 Task: Add Organic Lemons Bag to the cart.
Action: Mouse moved to (319, 150)
Screenshot: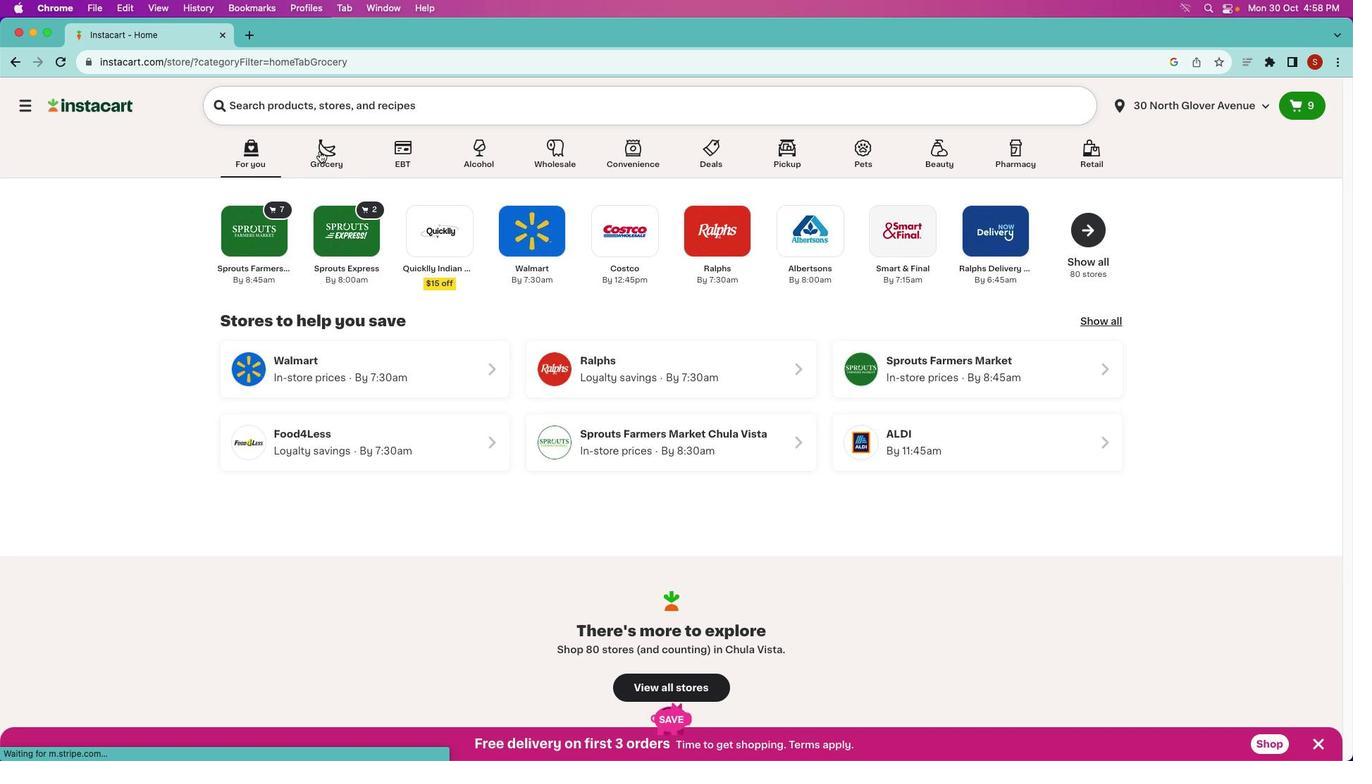
Action: Mouse pressed left at (319, 150)
Screenshot: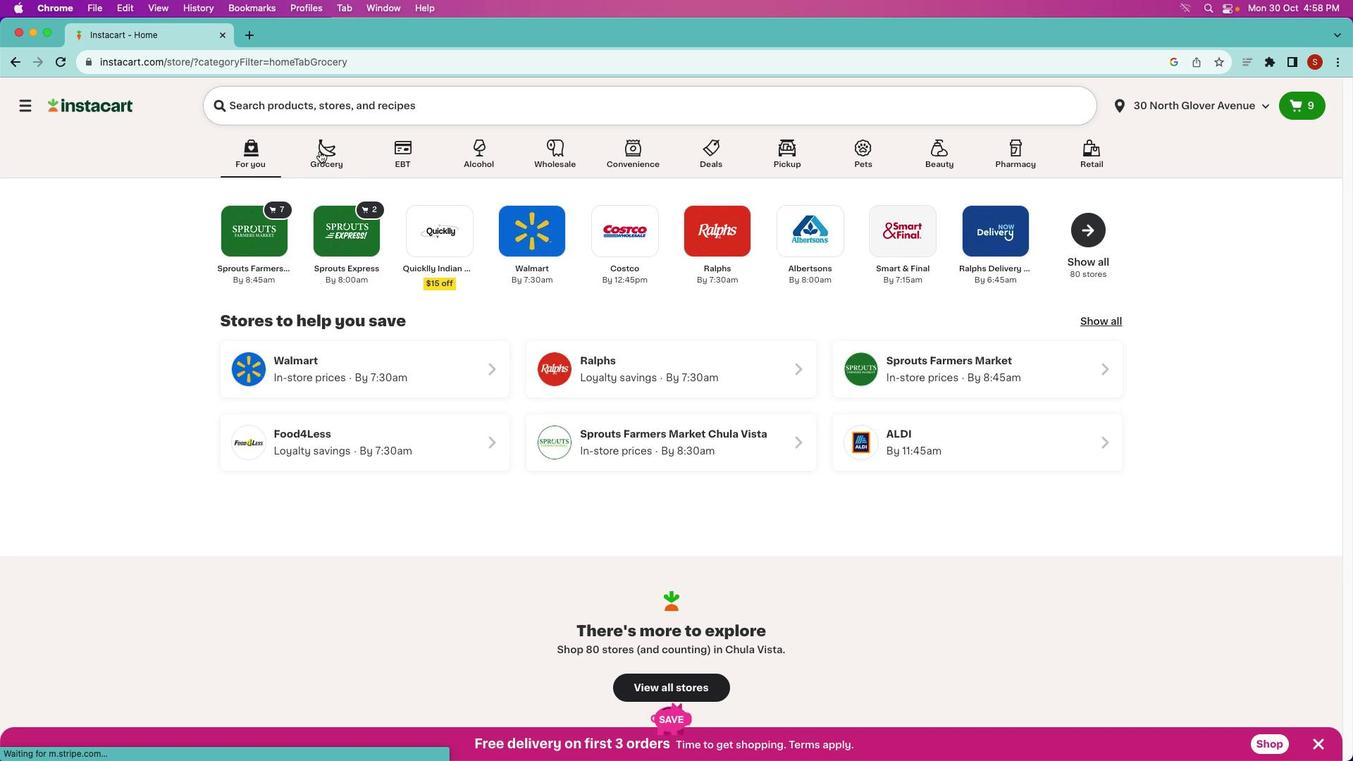 
Action: Mouse pressed left at (319, 150)
Screenshot: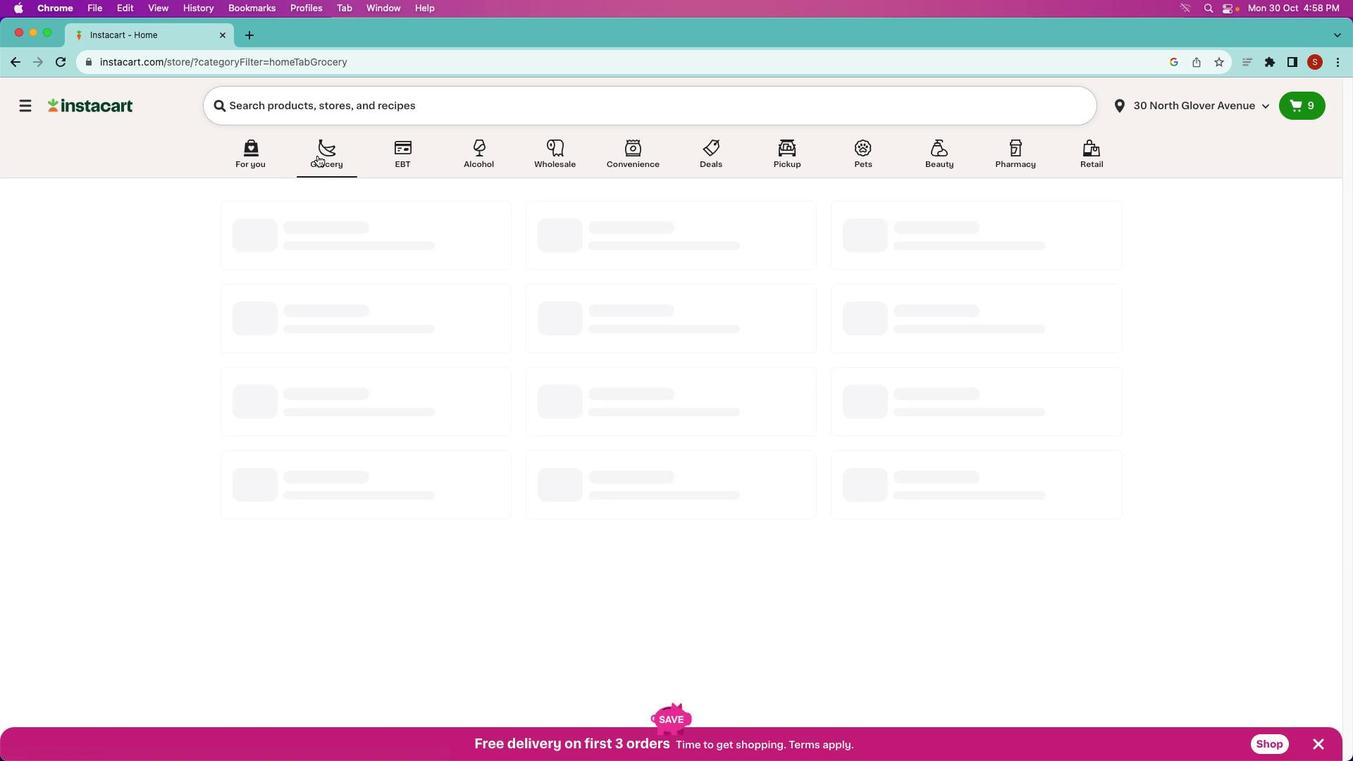 
Action: Mouse moved to (296, 216)
Screenshot: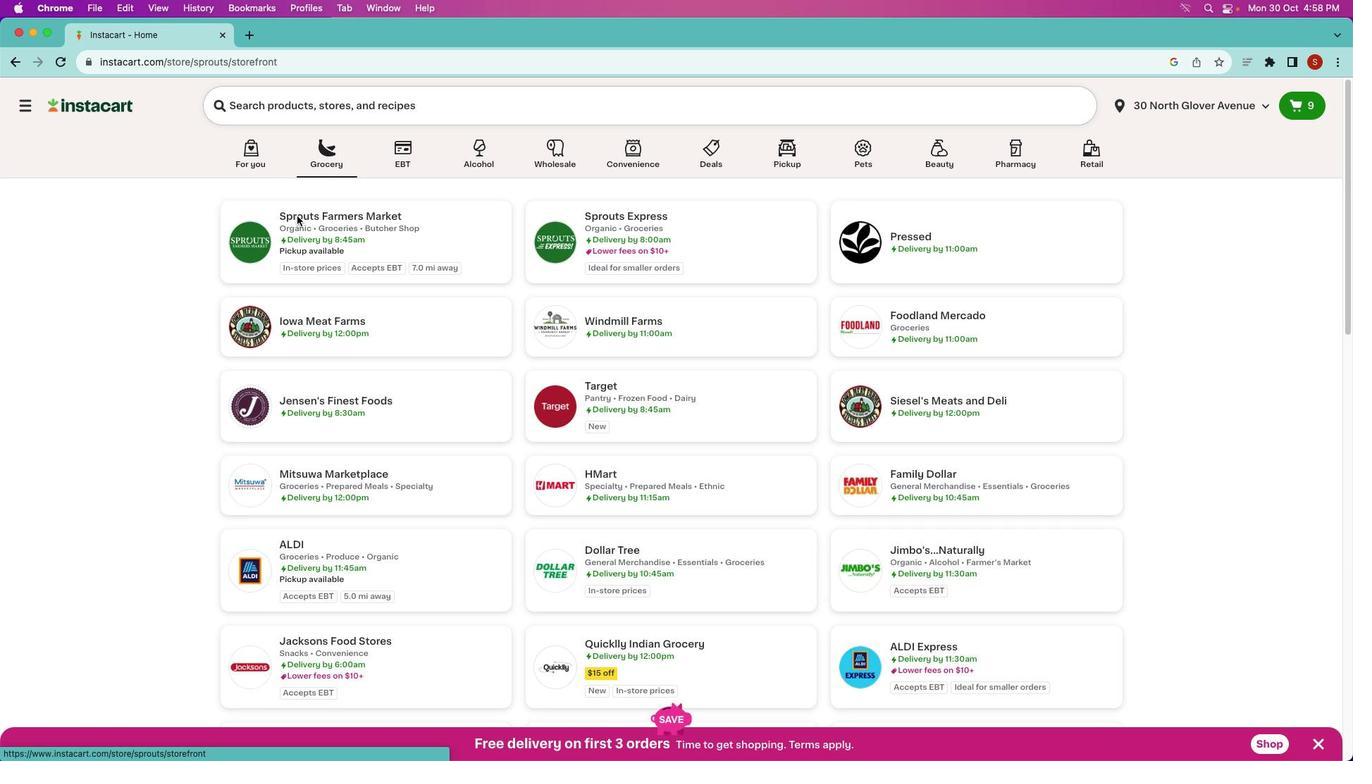
Action: Mouse pressed left at (296, 216)
Screenshot: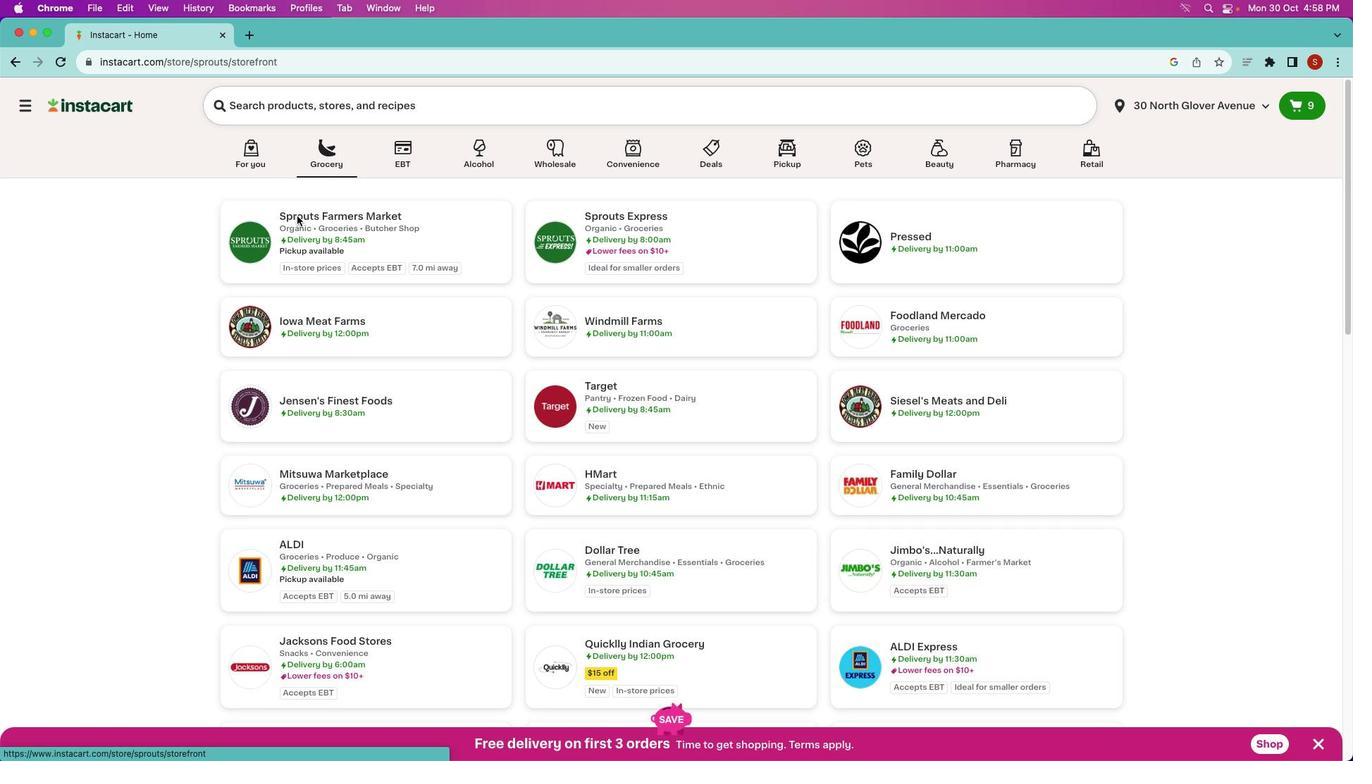 
Action: Mouse pressed left at (296, 216)
Screenshot: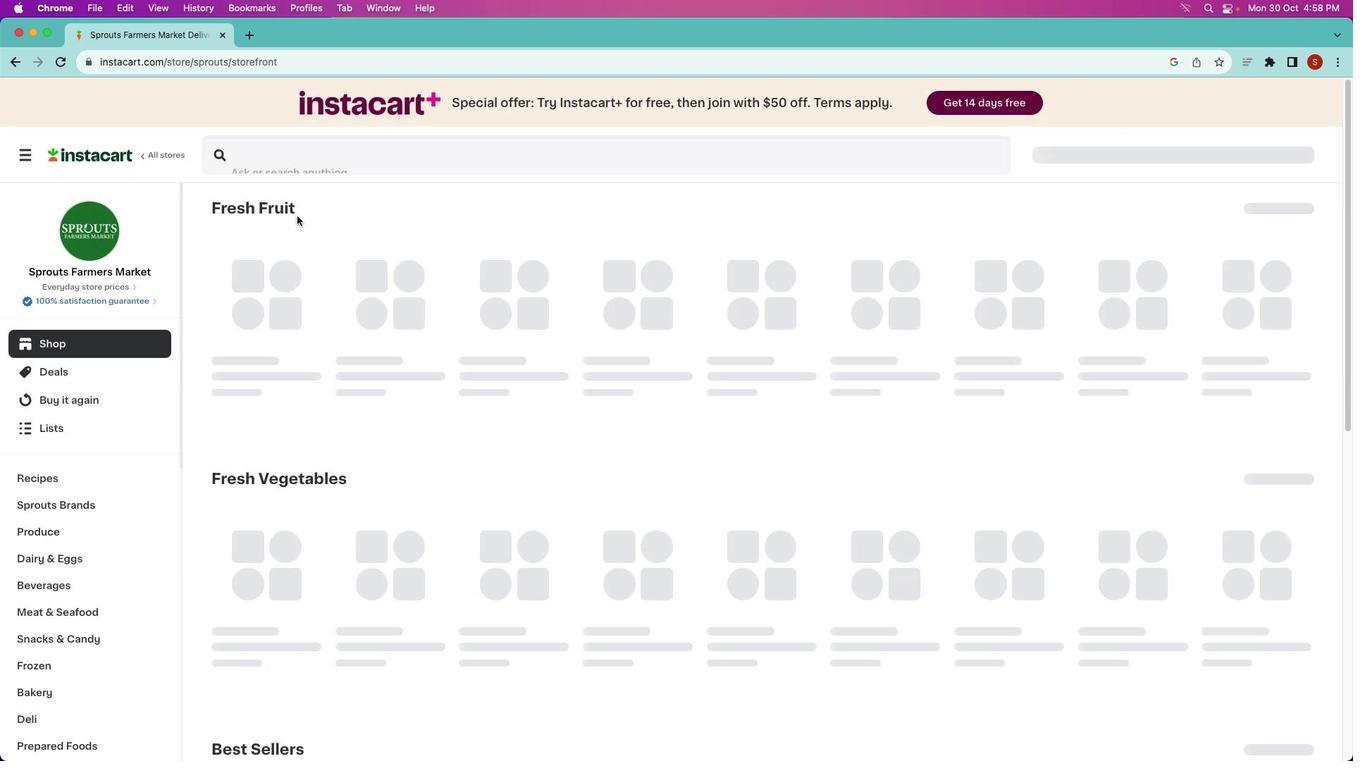 
Action: Mouse moved to (410, 149)
Screenshot: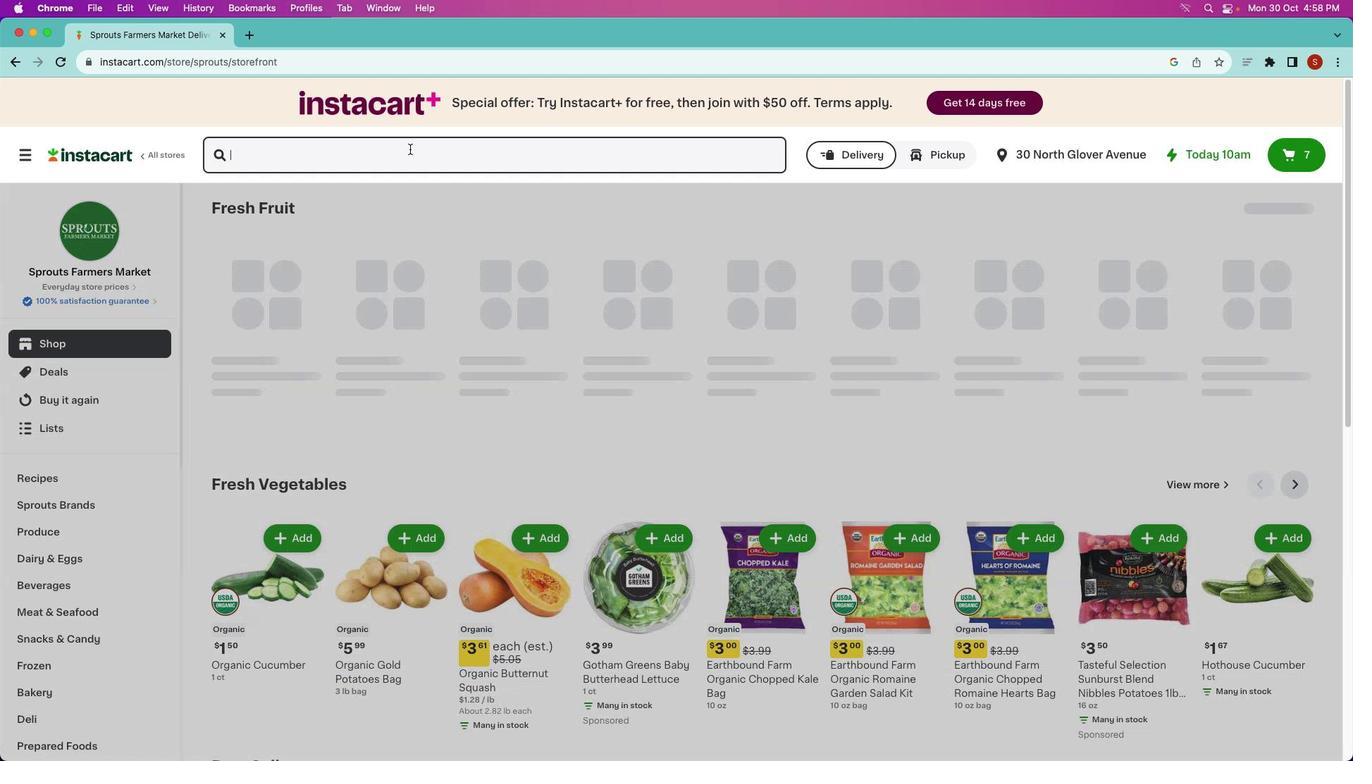 
Action: Mouse pressed left at (410, 149)
Screenshot: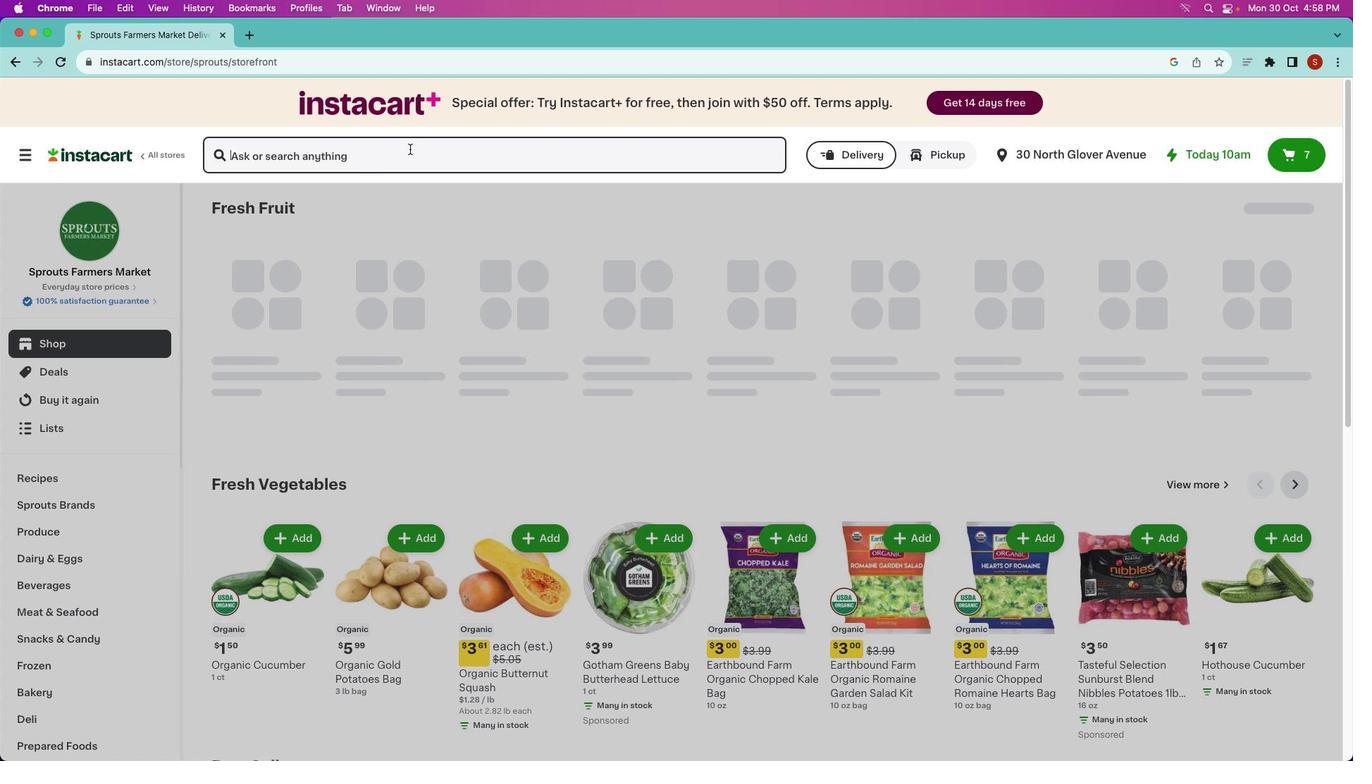 
Action: Key pressed 'Z'Key.shiftKey.backspaceKey.shift'O''R''G''A''N''I''C'Key.space'L''E''M''O''N''S'Key.space'B''A''G'Key.enter
Screenshot: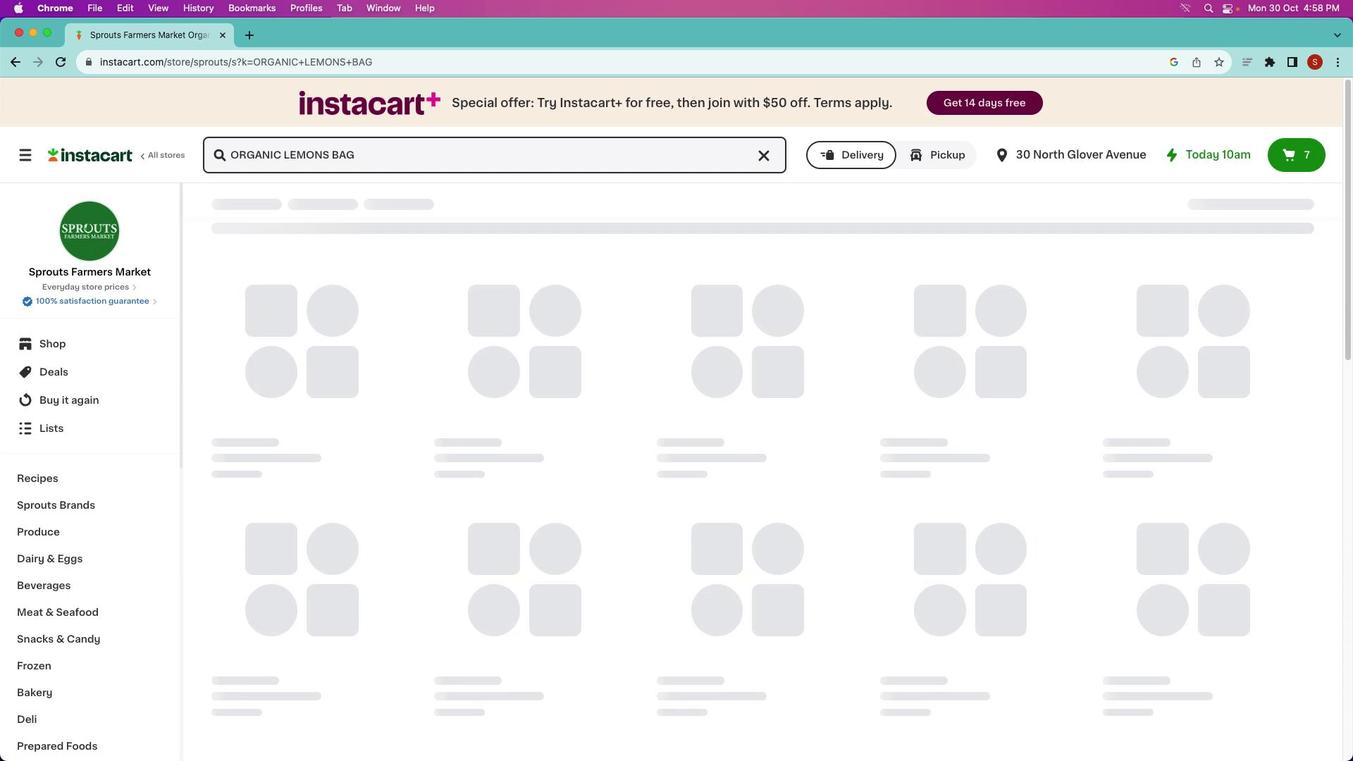 
Action: Mouse moved to (611, 281)
Screenshot: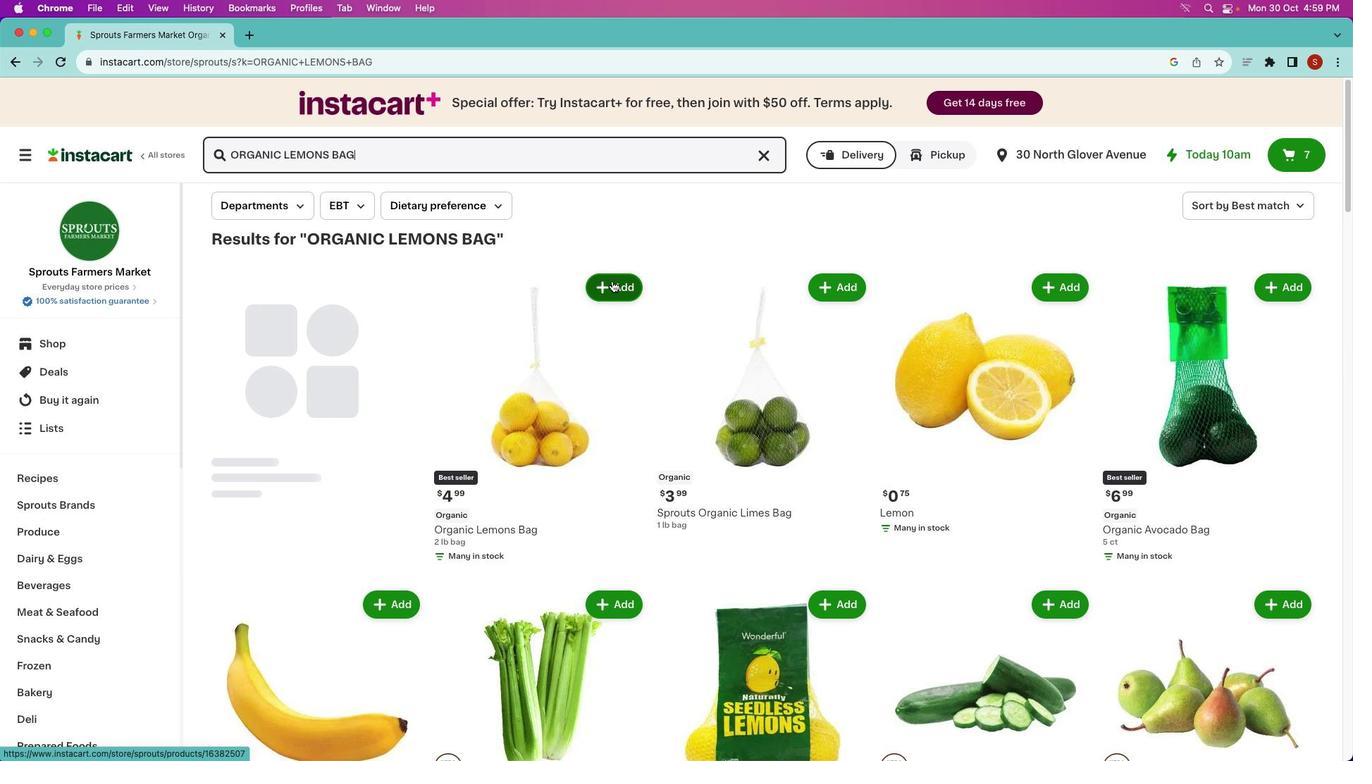 
Action: Mouse pressed left at (611, 281)
Screenshot: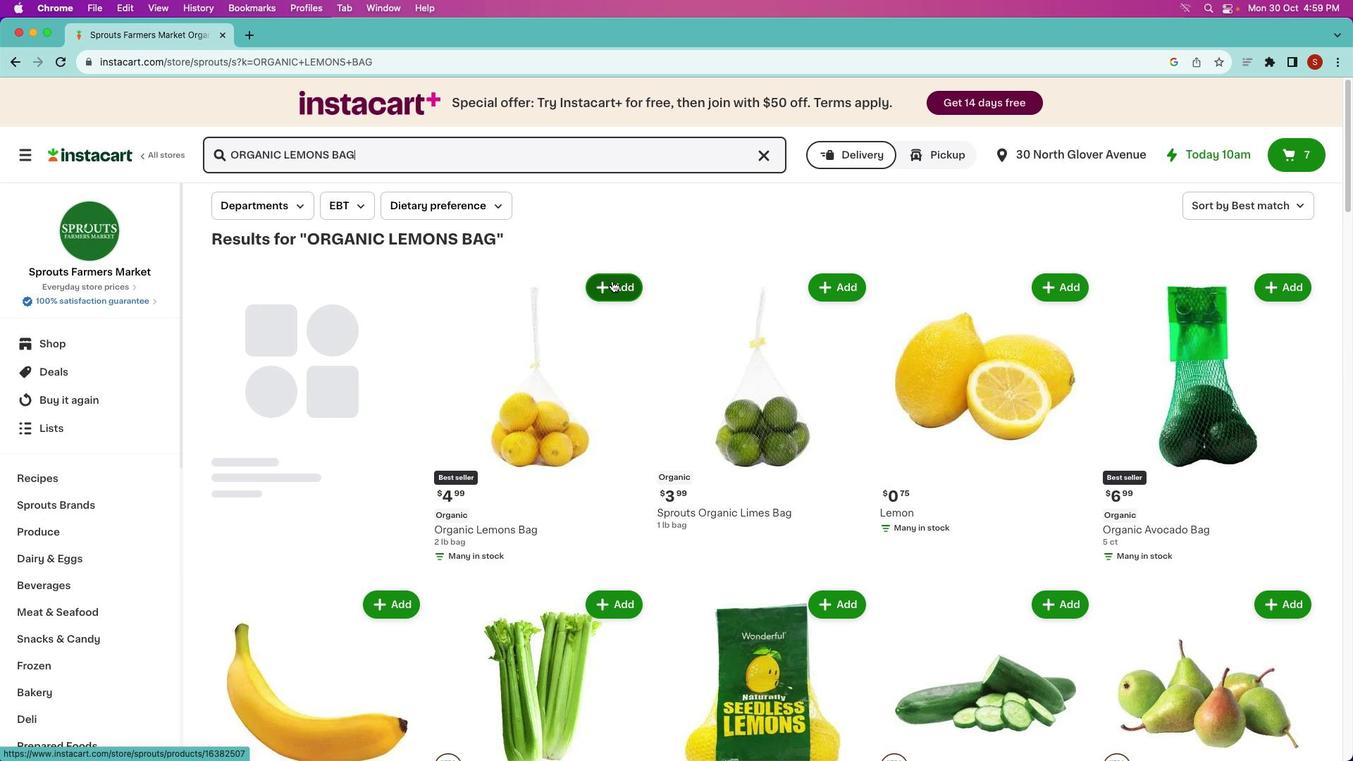 
Action: Mouse moved to (607, 401)
Screenshot: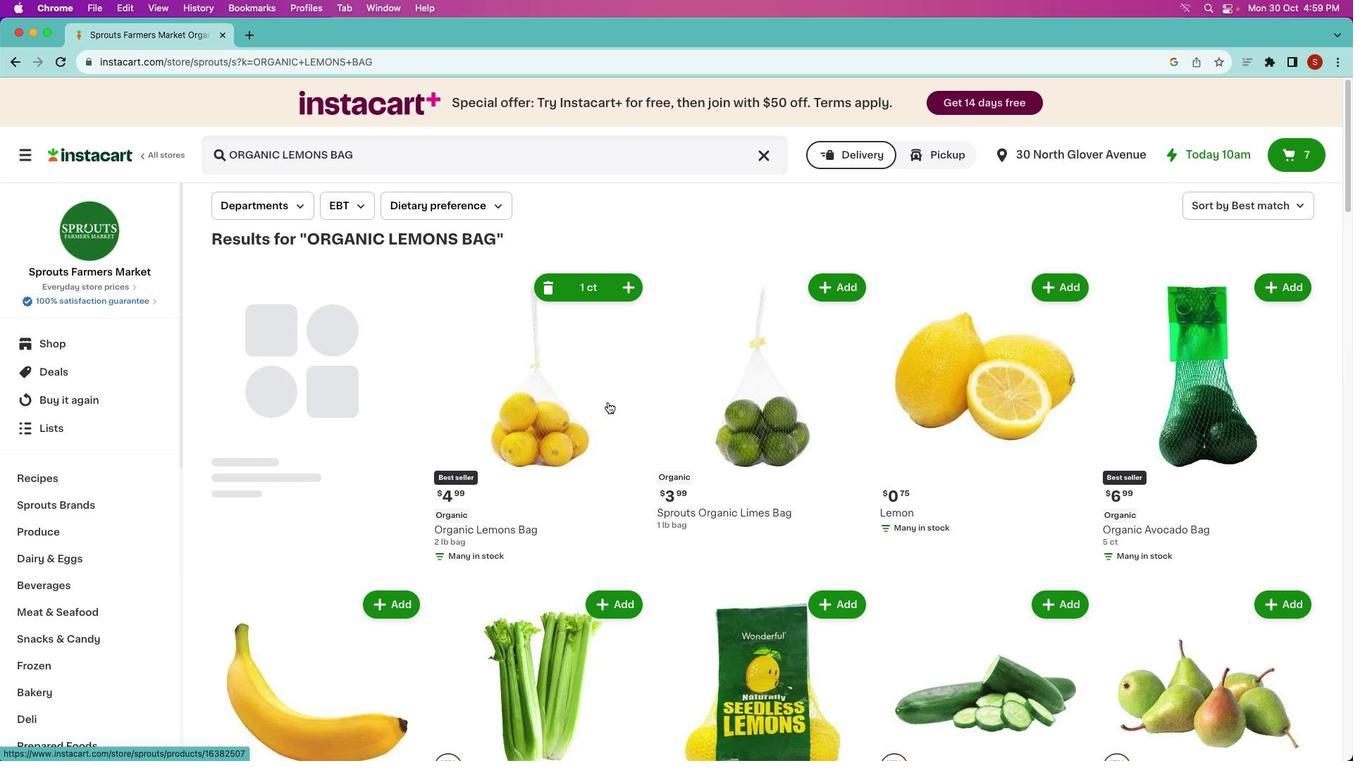 
